 Task: Use the formula "SUBSTITUTE" in spreadsheet "Project portfolio".
Action: Mouse moved to (254, 168)
Screenshot: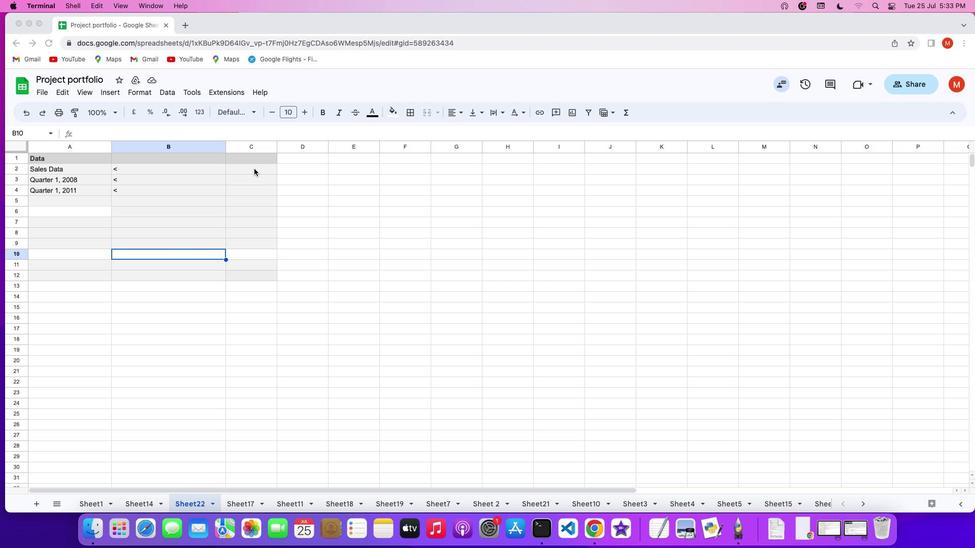 
Action: Mouse pressed left at (254, 168)
Screenshot: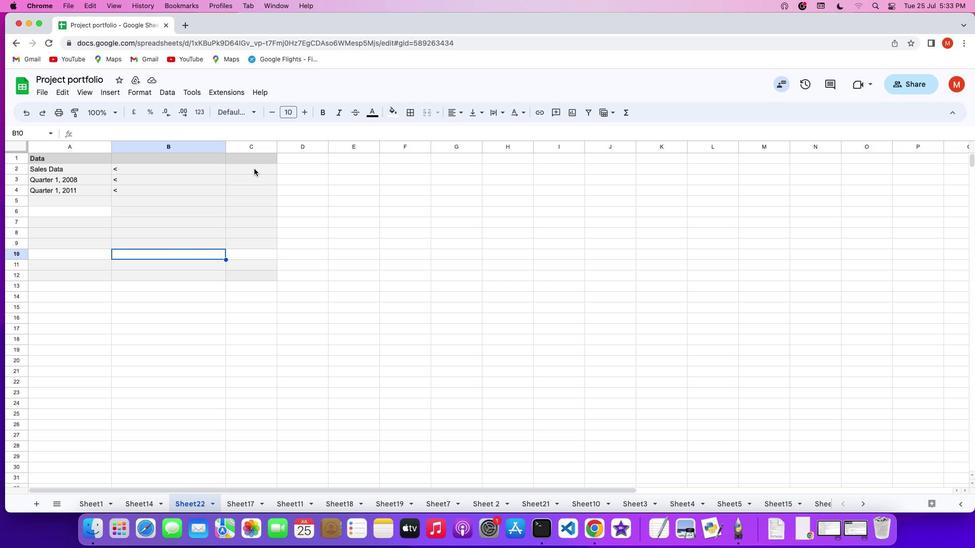 
Action: Mouse pressed left at (254, 168)
Screenshot: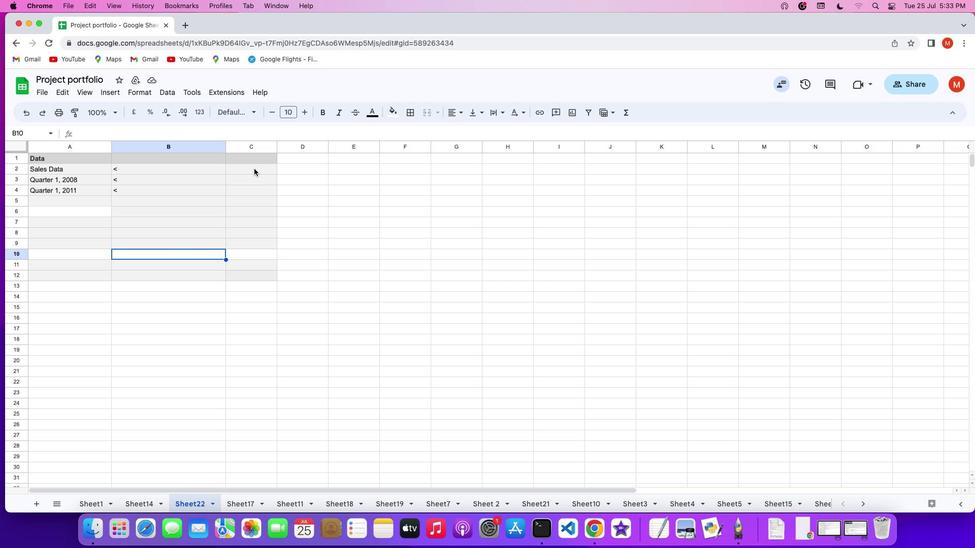 
Action: Key pressed '='
Screenshot: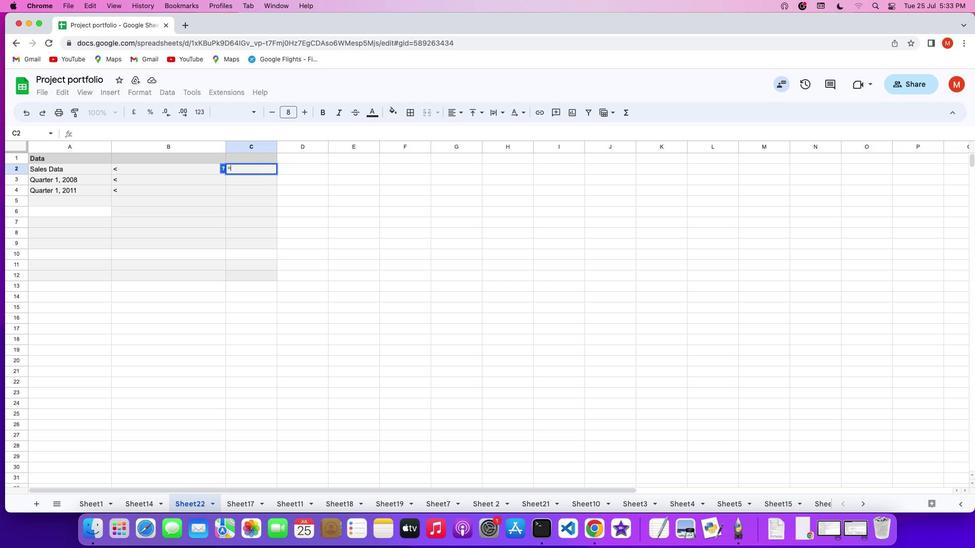 
Action: Mouse moved to (630, 115)
Screenshot: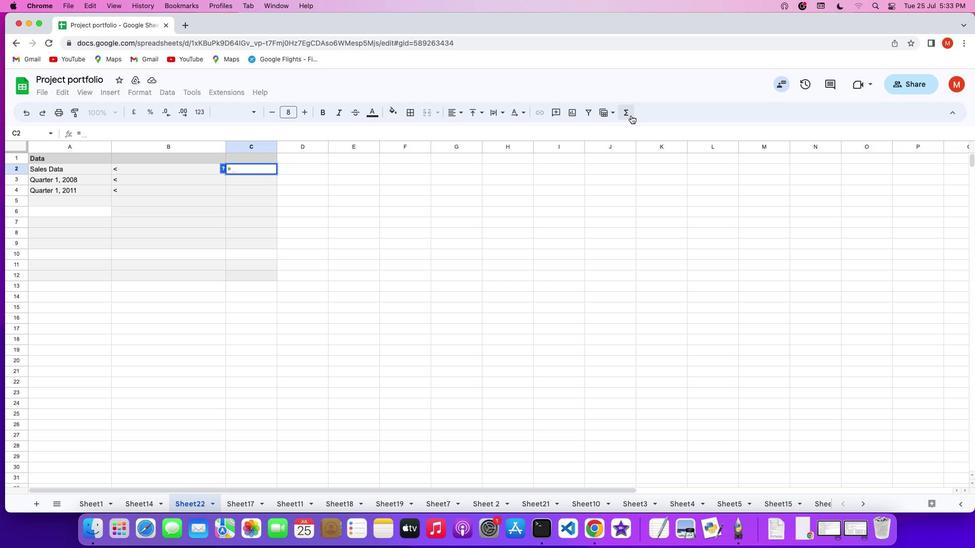 
Action: Mouse pressed left at (630, 115)
Screenshot: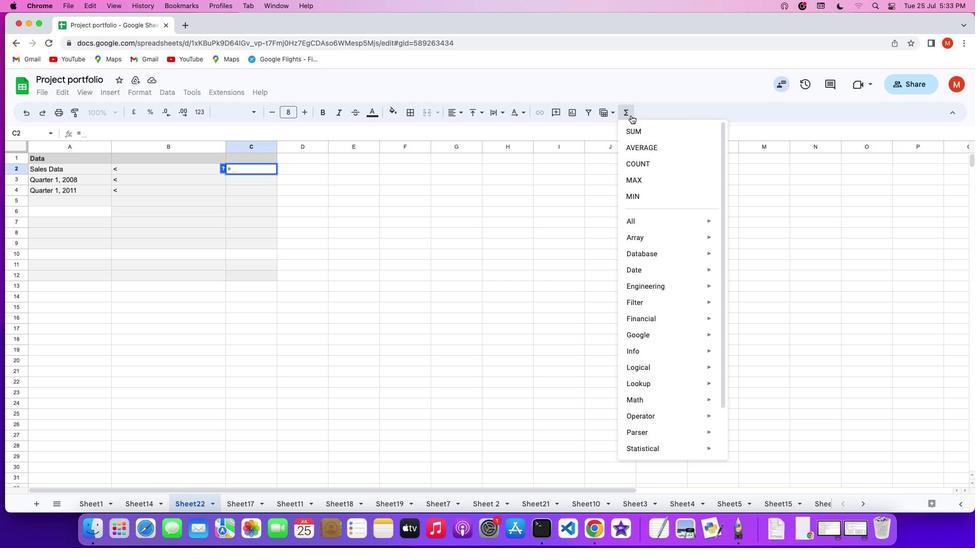 
Action: Mouse moved to (759, 445)
Screenshot: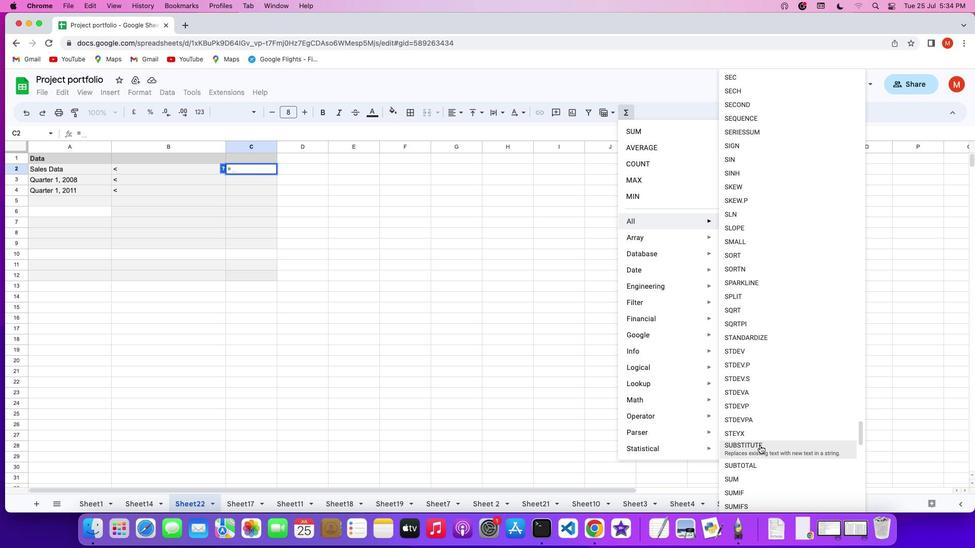 
Action: Mouse pressed left at (759, 445)
Screenshot: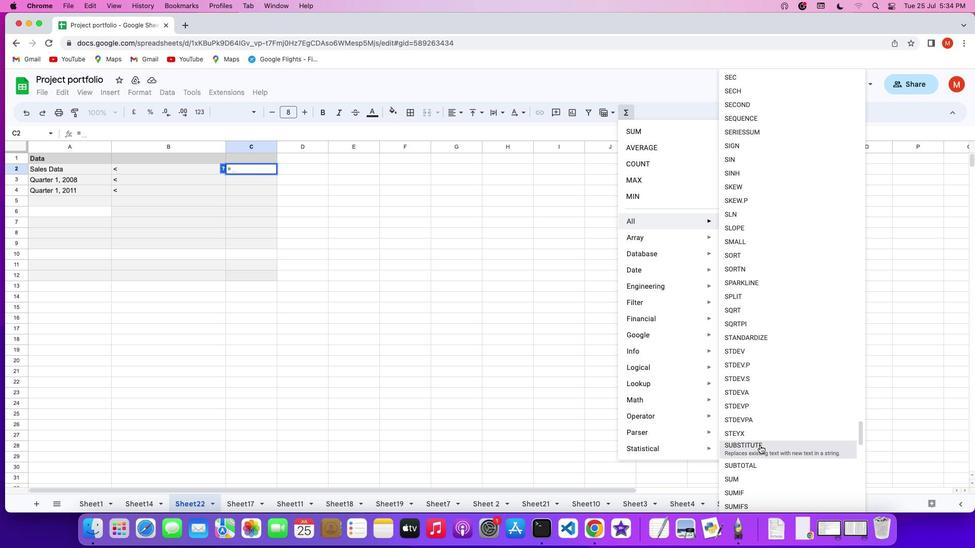 
Action: Mouse moved to (85, 168)
Screenshot: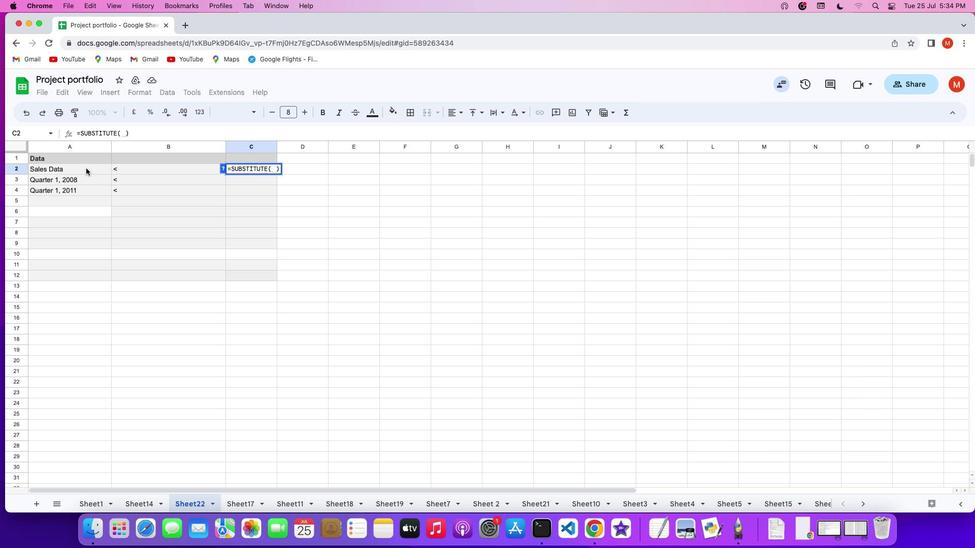 
Action: Mouse pressed left at (85, 168)
Screenshot: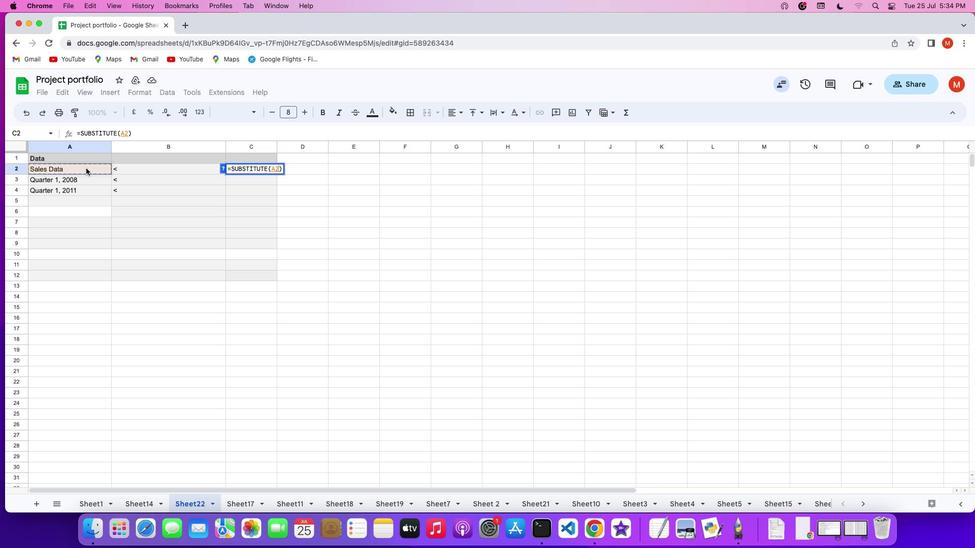 
Action: Key pressed ','Key.shift_r'"'Key.shift'S''a''l''e''s'Key.shift_r'"'','Key.shift_r'"'Key.shift'C''o''s''t'Key.shift_r'"'Key.enter
Screenshot: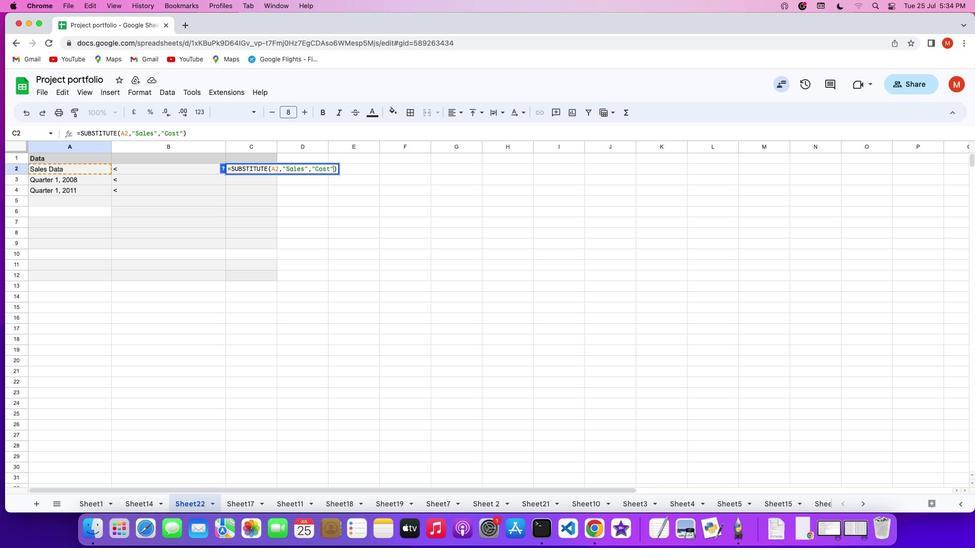
